 Task: Change the size of motion compensation blocks of the Dirac video decoder using libschroedinger to automatic.
Action: Mouse moved to (102, 13)
Screenshot: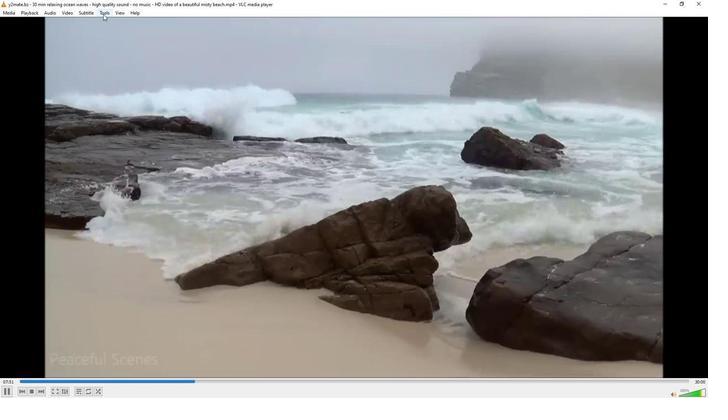 
Action: Mouse pressed left at (102, 13)
Screenshot: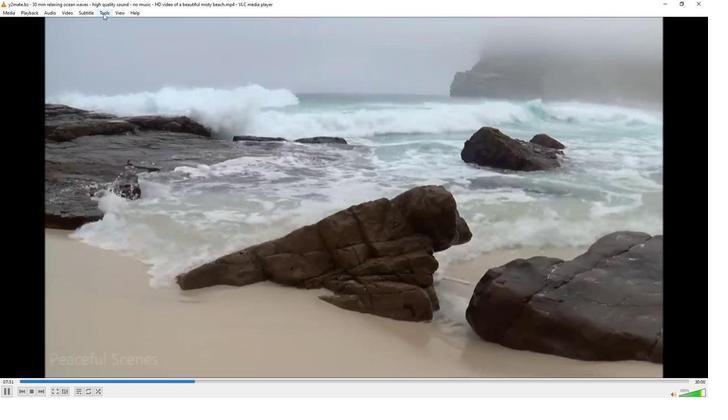 
Action: Mouse moved to (111, 99)
Screenshot: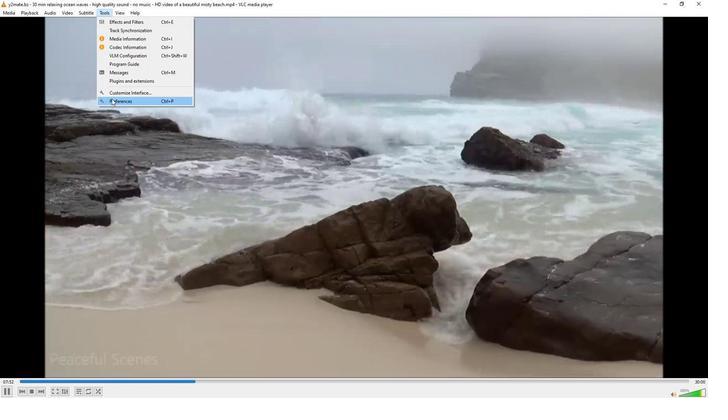 
Action: Mouse pressed left at (111, 99)
Screenshot: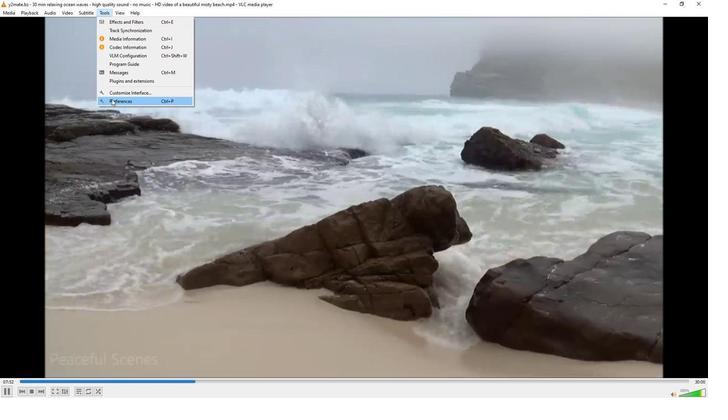 
Action: Mouse moved to (81, 309)
Screenshot: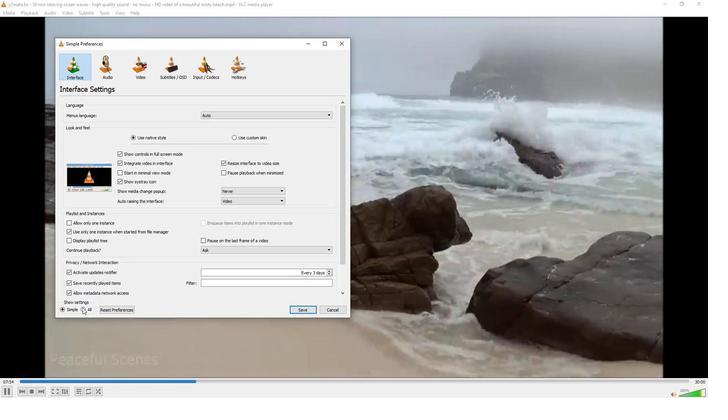 
Action: Mouse pressed left at (81, 309)
Screenshot: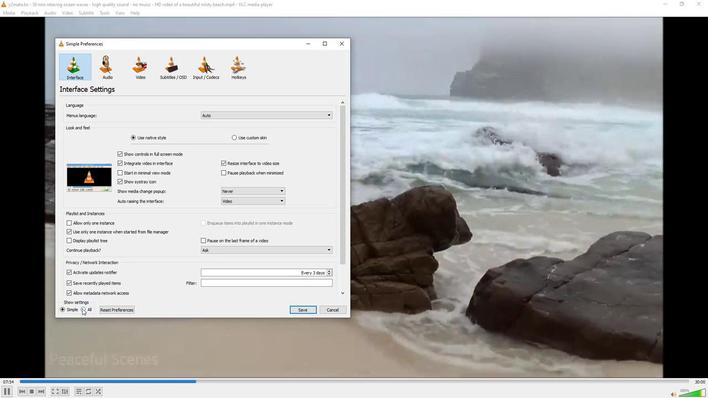 
Action: Mouse moved to (72, 235)
Screenshot: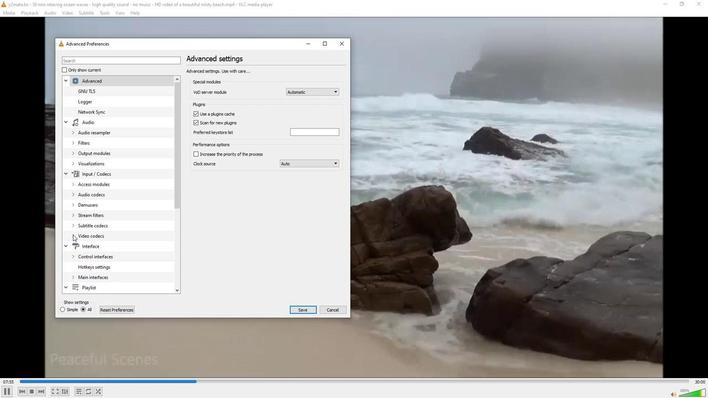 
Action: Mouse pressed left at (72, 235)
Screenshot: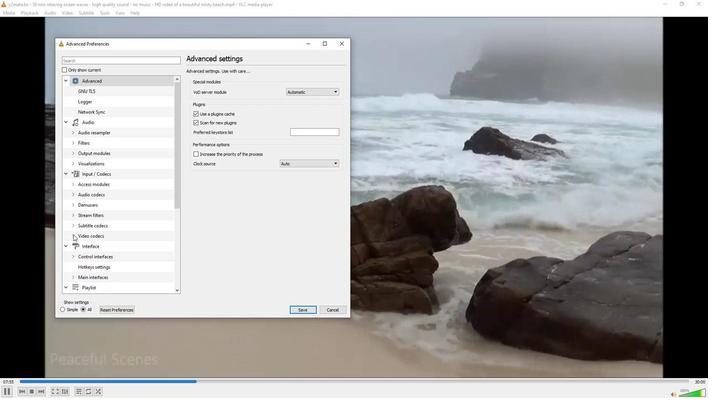 
Action: Mouse moved to (90, 286)
Screenshot: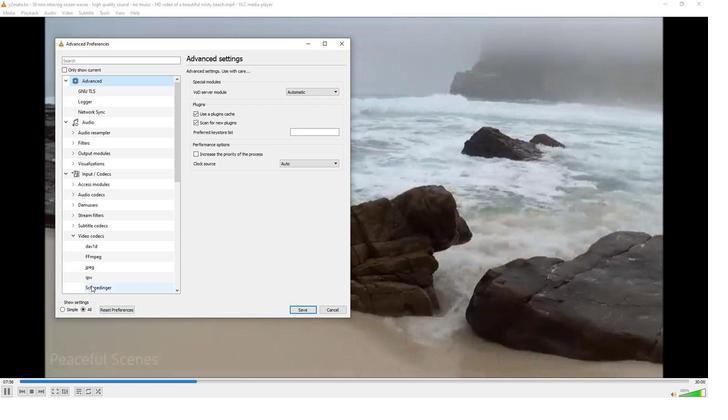 
Action: Mouse pressed left at (90, 286)
Screenshot: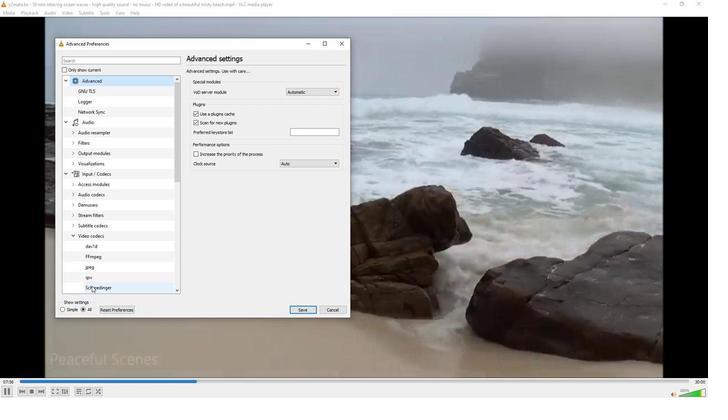 
Action: Mouse moved to (286, 201)
Screenshot: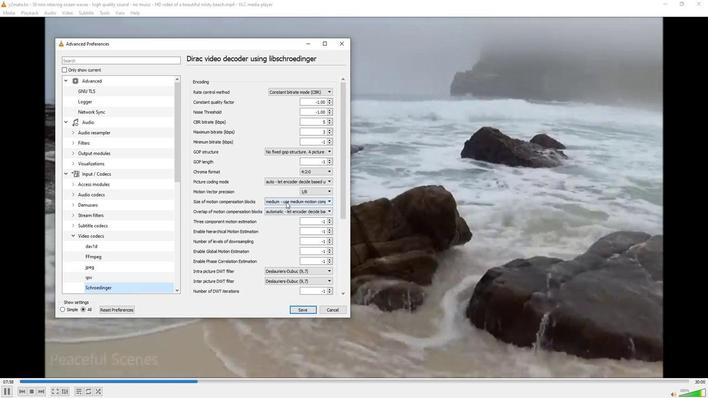 
Action: Mouse pressed left at (286, 201)
Screenshot: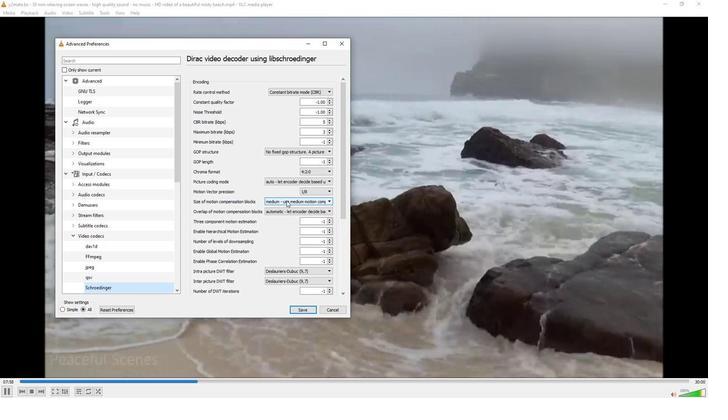 
Action: Mouse moved to (283, 206)
Screenshot: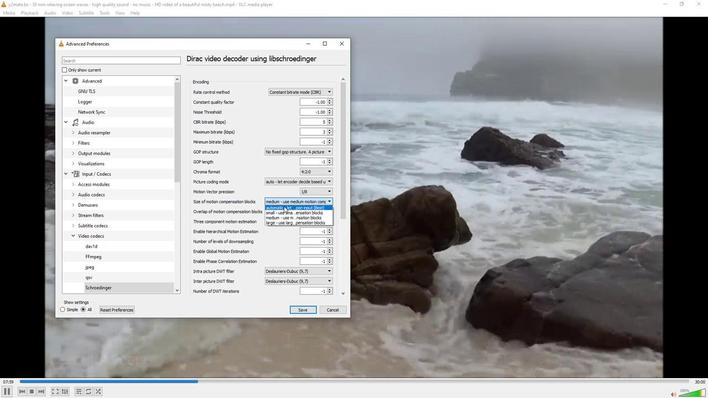 
Action: Mouse pressed left at (283, 206)
Screenshot: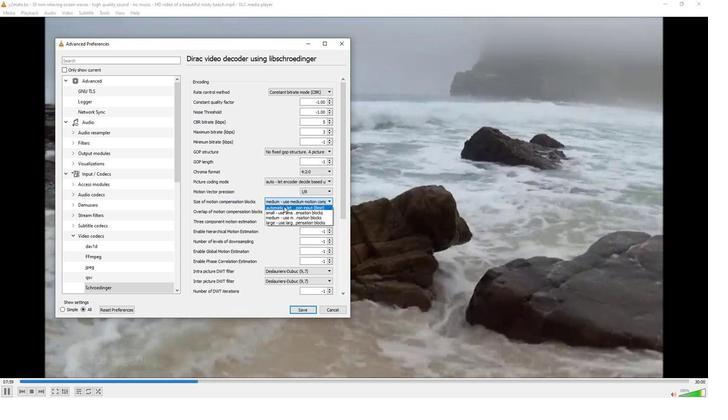 
Action: Mouse moved to (276, 213)
Screenshot: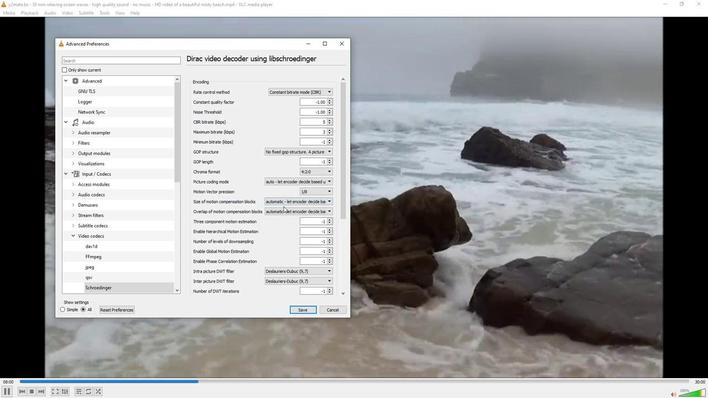 
